 Task: Create a due date automation trigger when advanced on, on the monday before a card is due add dates not starting this month at 11:00 AM.
Action: Mouse moved to (1174, 87)
Screenshot: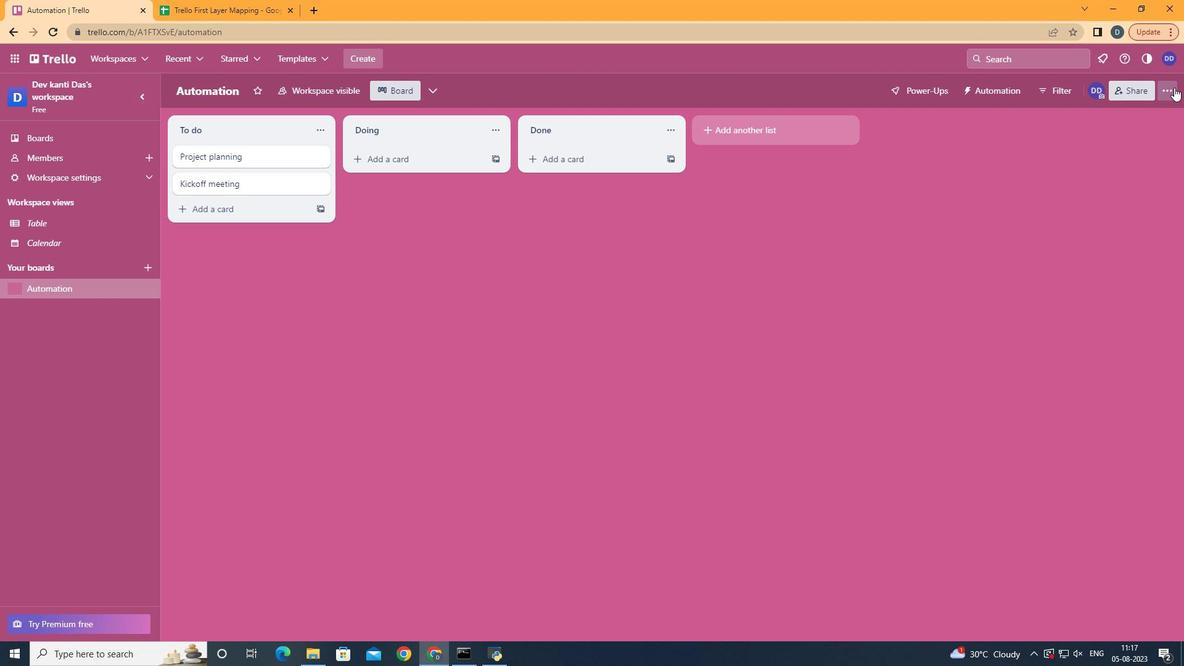 
Action: Mouse pressed left at (1174, 87)
Screenshot: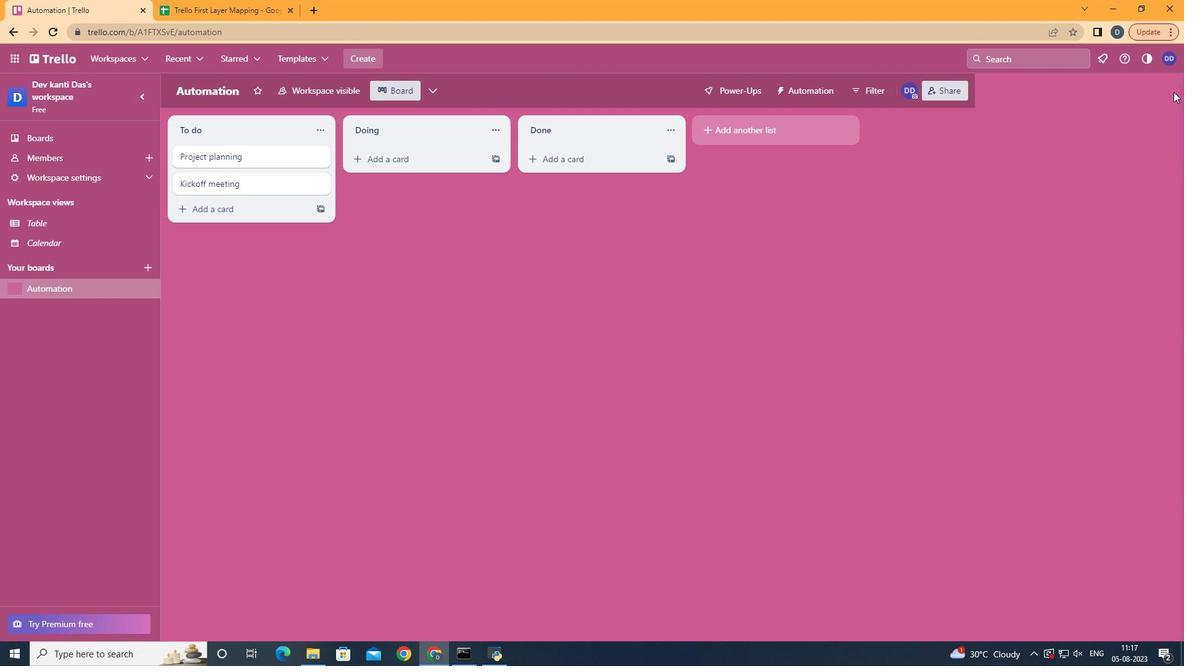 
Action: Mouse moved to (1107, 253)
Screenshot: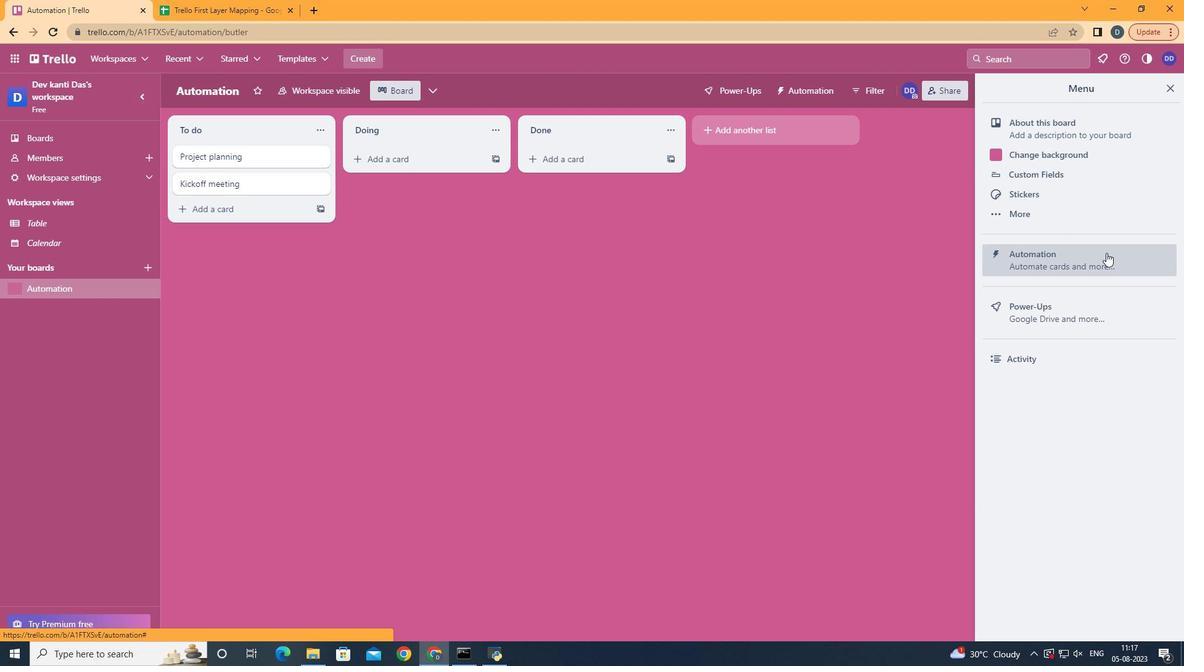 
Action: Mouse pressed left at (1107, 253)
Screenshot: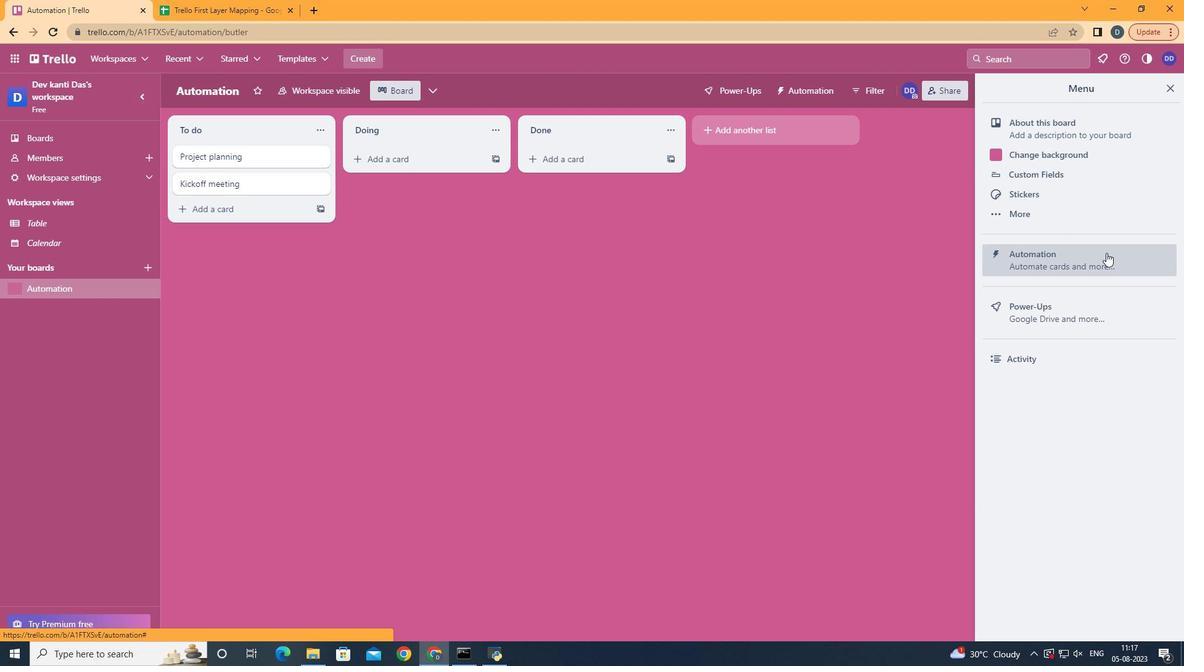 
Action: Mouse moved to (271, 254)
Screenshot: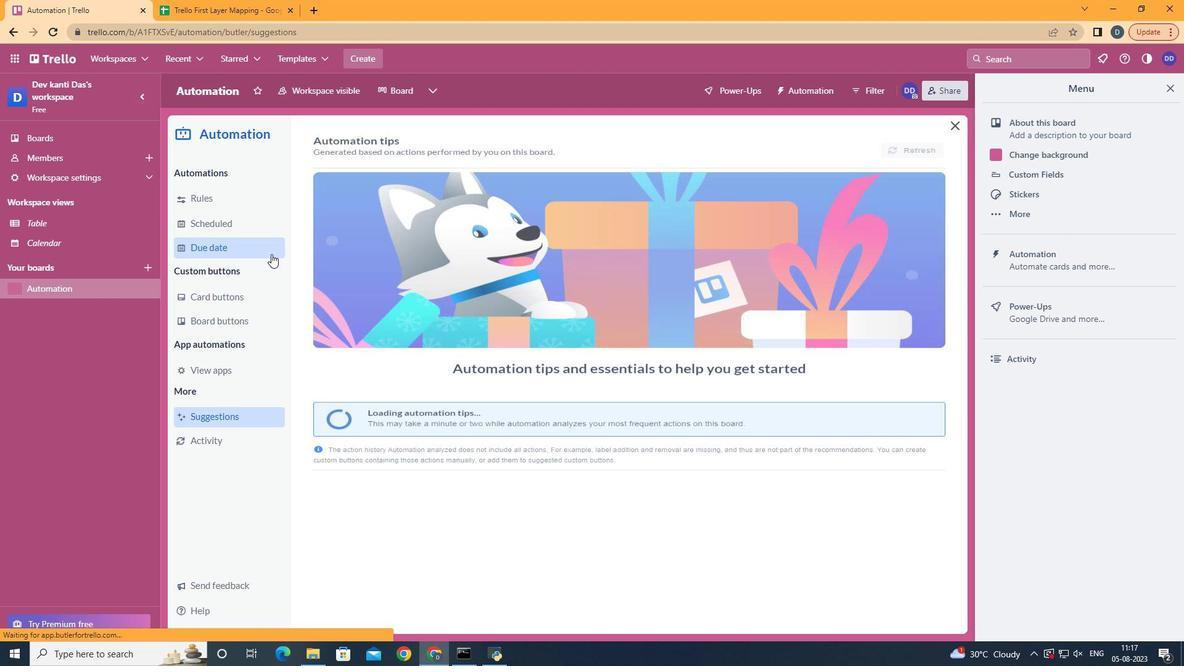 
Action: Mouse pressed left at (271, 254)
Screenshot: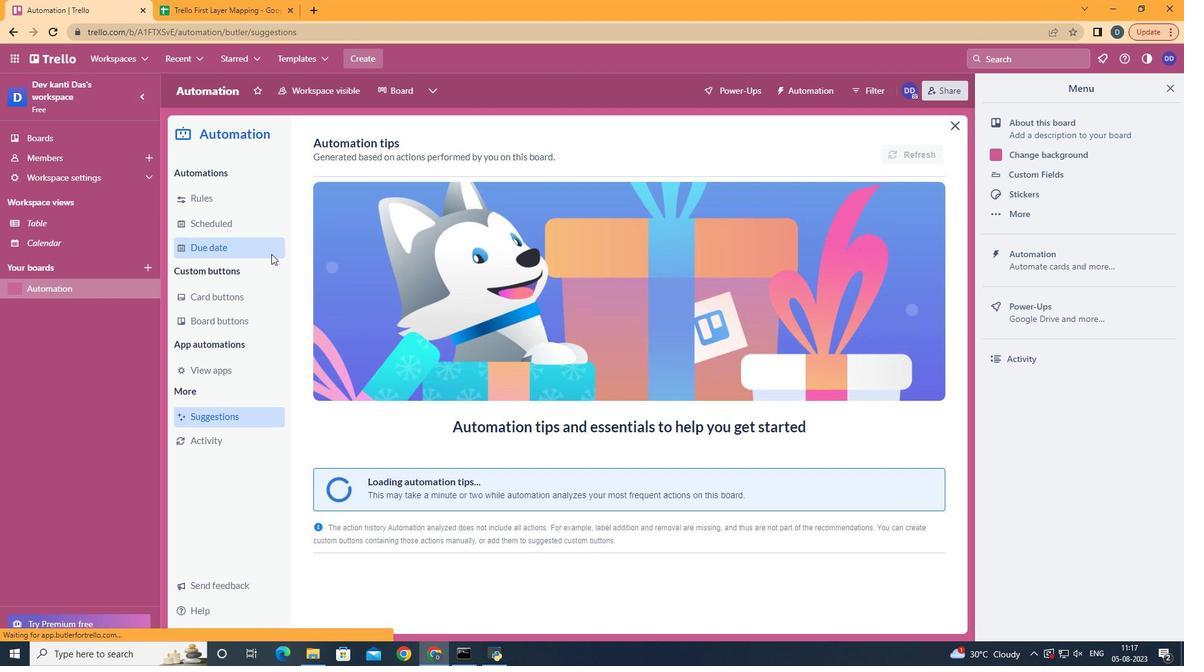 
Action: Mouse moved to (870, 151)
Screenshot: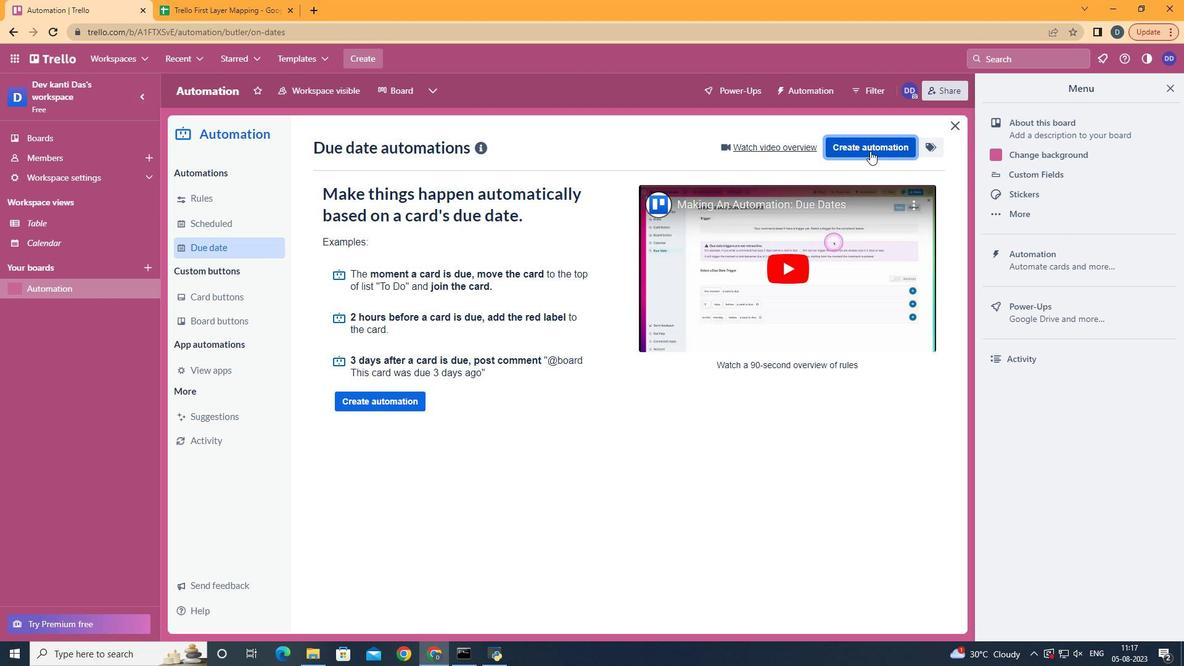 
Action: Mouse pressed left at (870, 151)
Screenshot: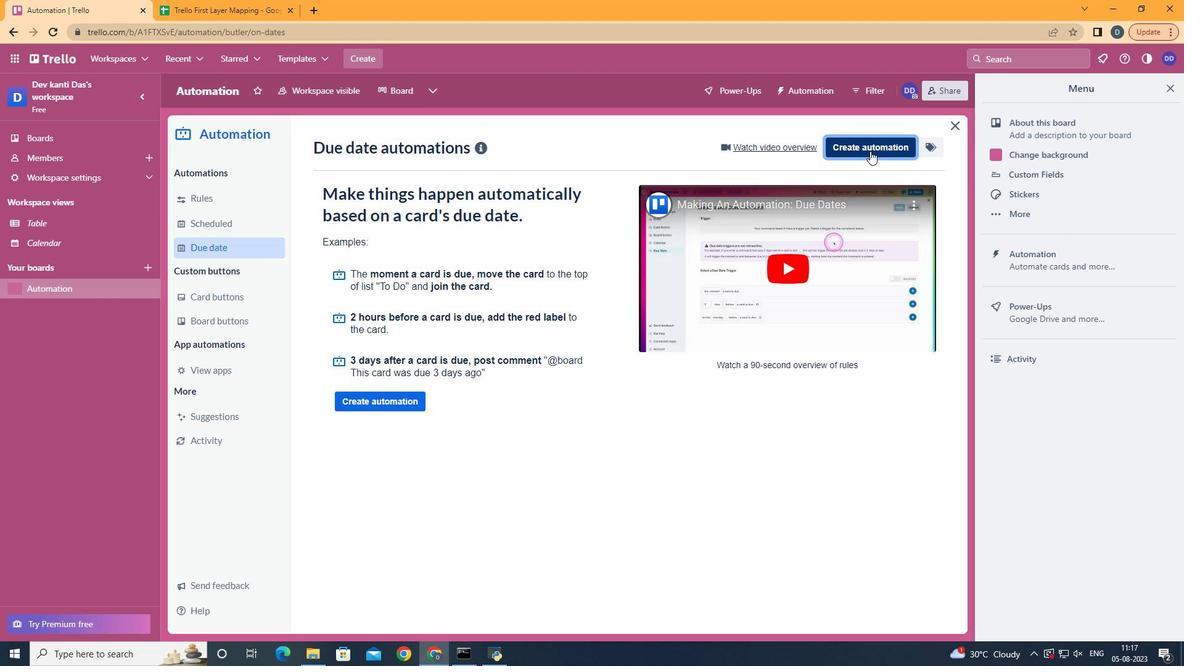 
Action: Mouse moved to (676, 272)
Screenshot: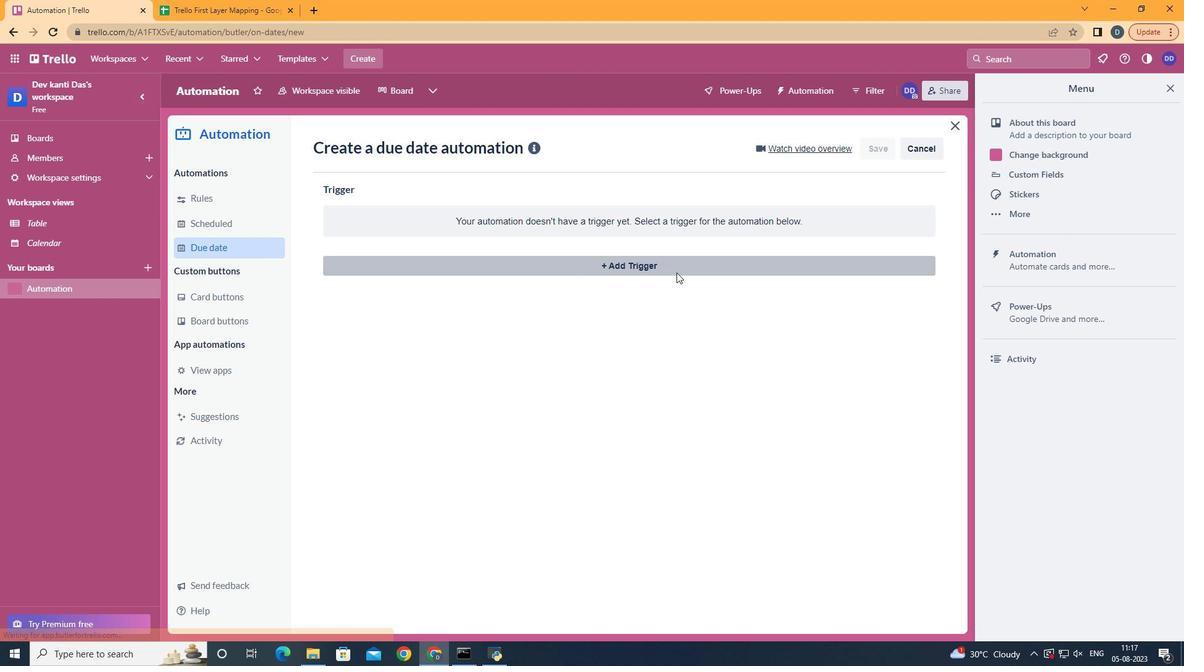 
Action: Mouse pressed left at (676, 272)
Screenshot: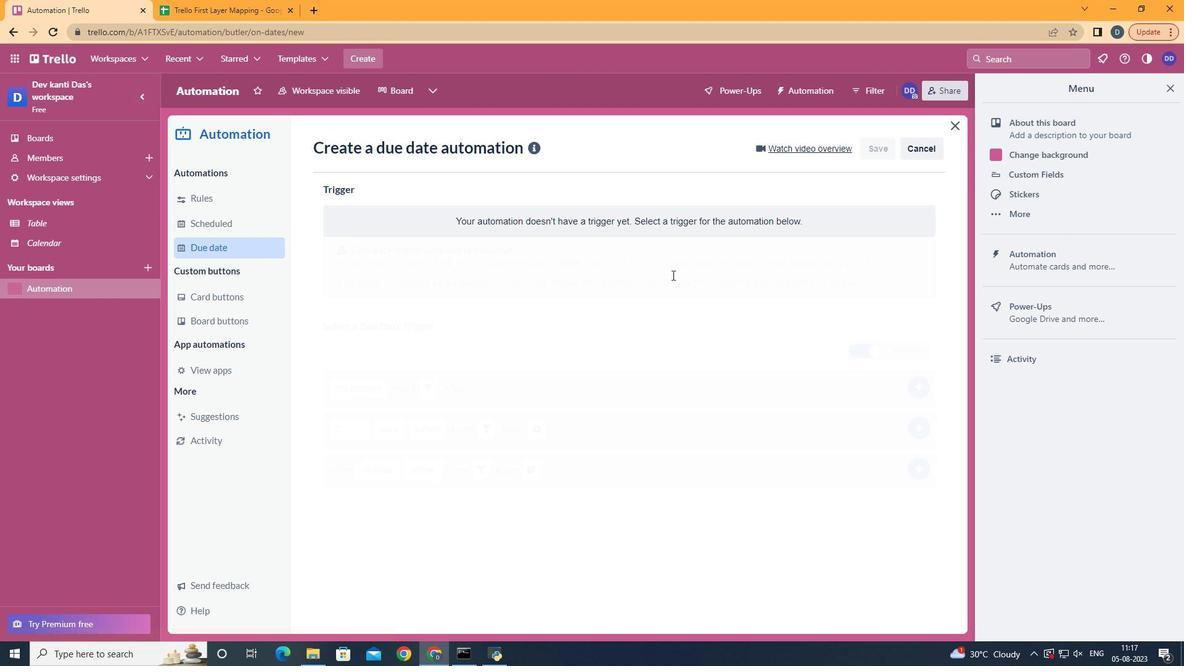 
Action: Mouse moved to (385, 323)
Screenshot: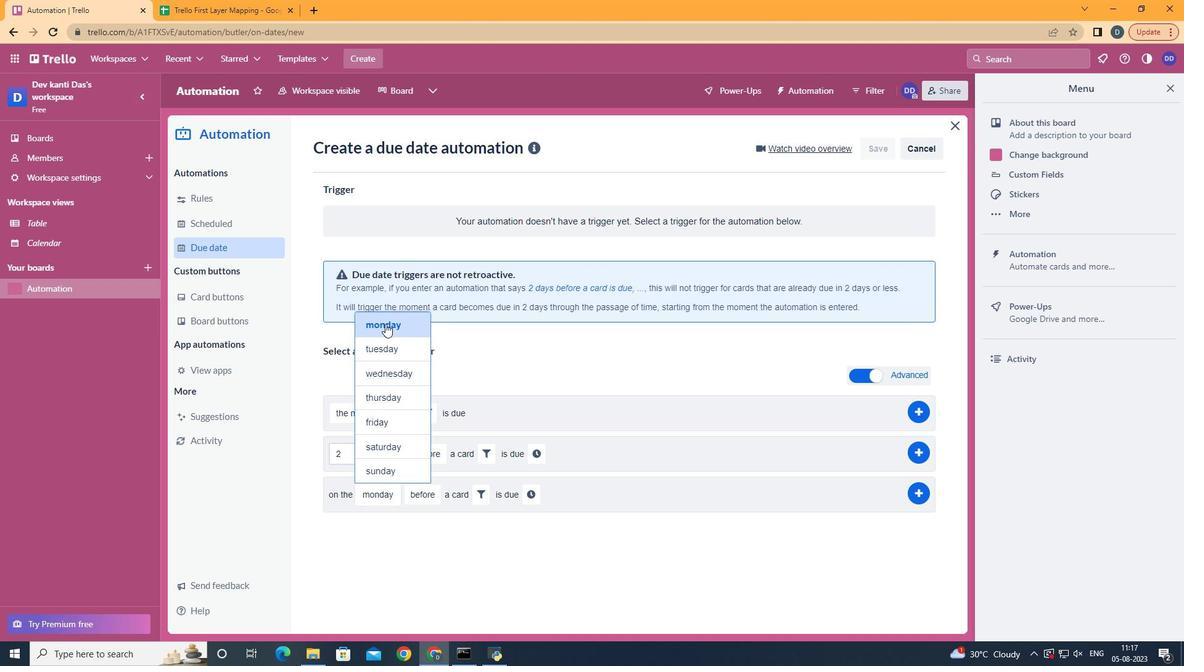 
Action: Mouse pressed left at (385, 323)
Screenshot: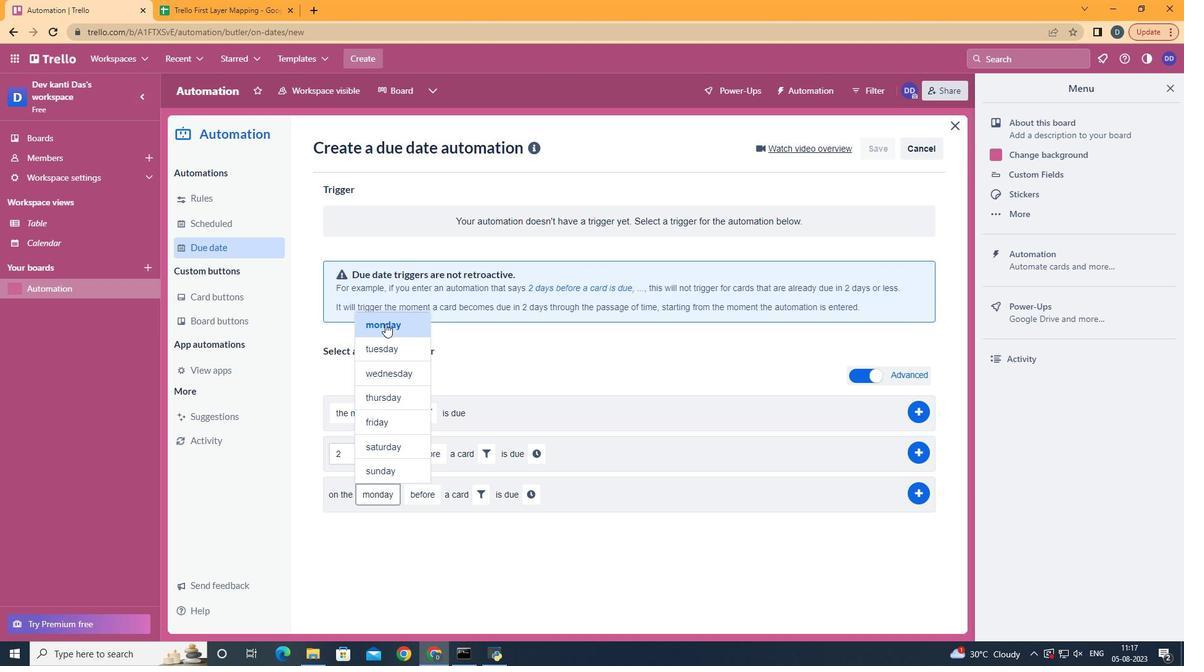 
Action: Mouse moved to (427, 519)
Screenshot: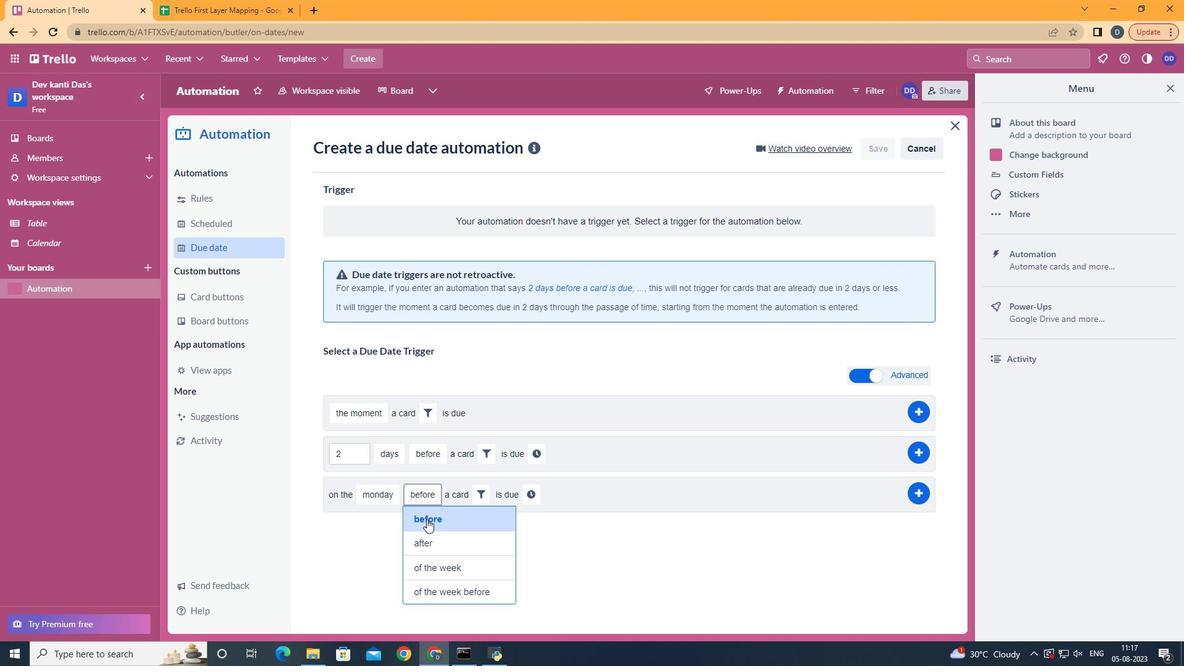 
Action: Mouse pressed left at (427, 519)
Screenshot: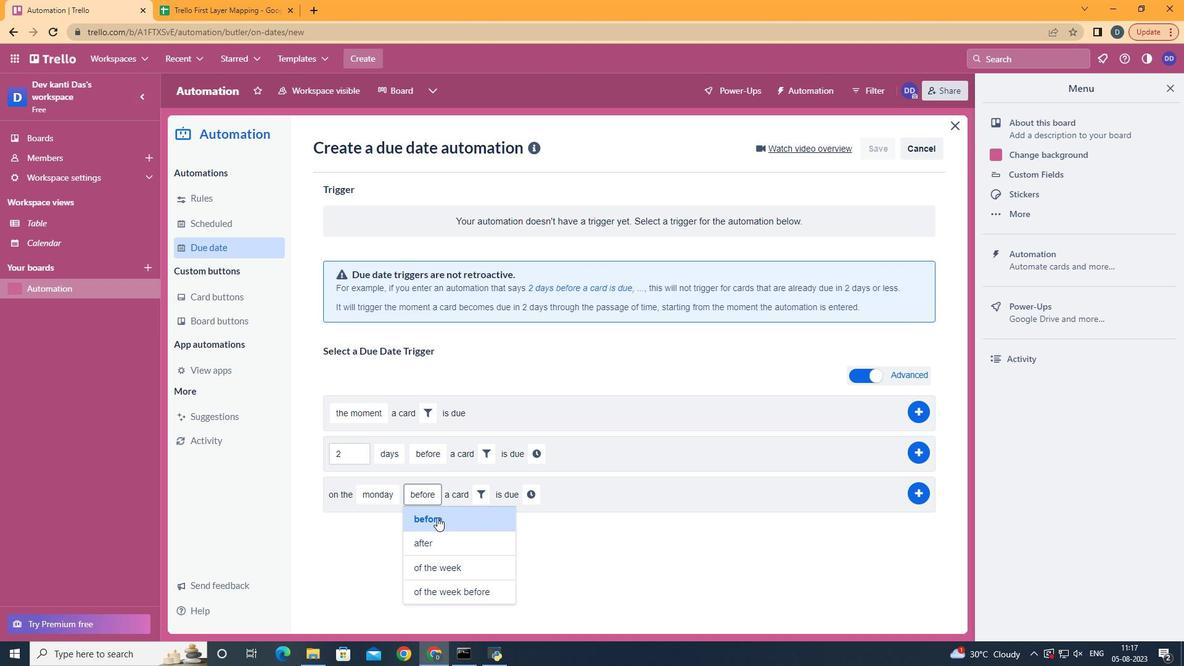 
Action: Mouse moved to (481, 495)
Screenshot: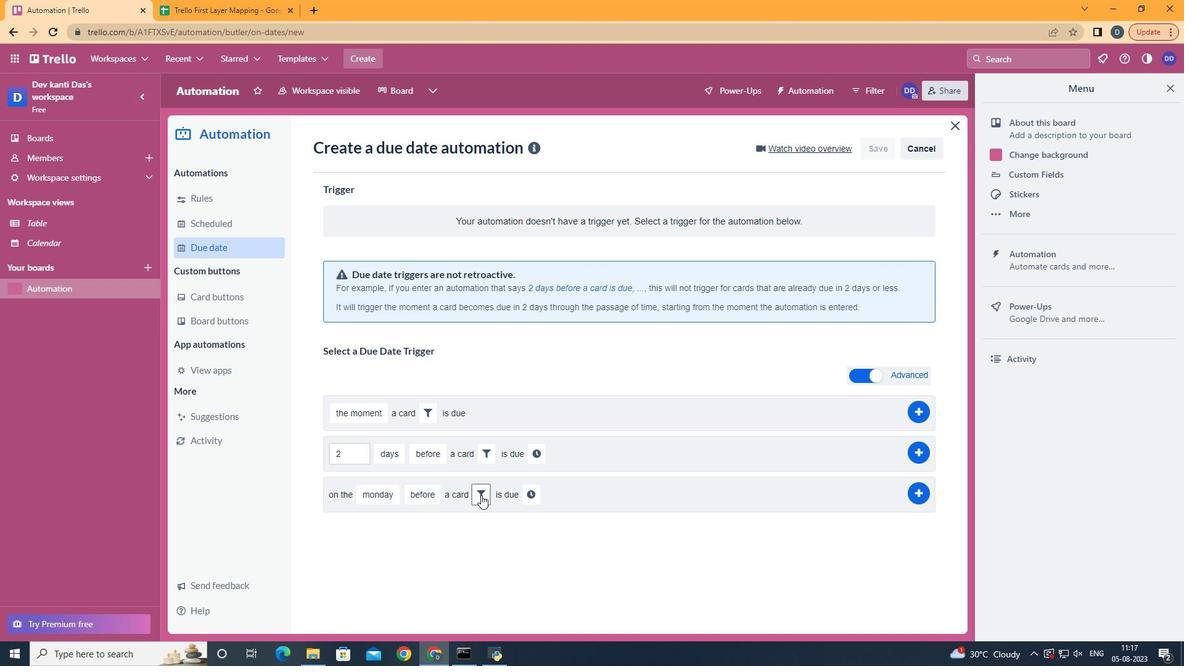 
Action: Mouse pressed left at (481, 495)
Screenshot: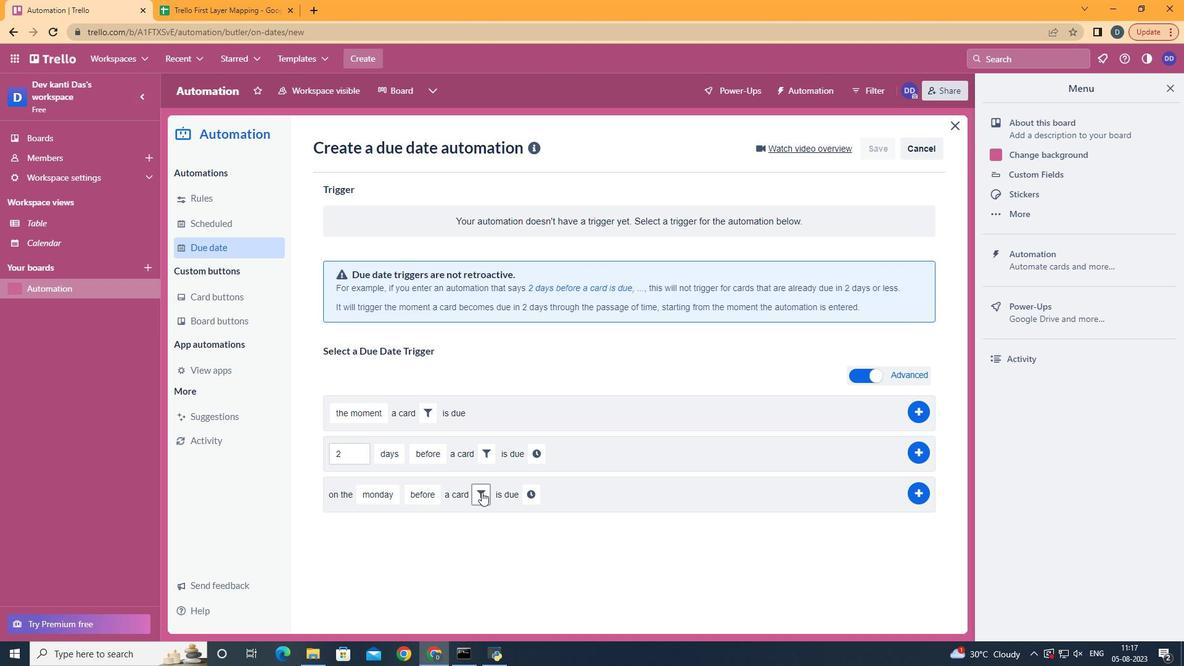 
Action: Mouse moved to (558, 532)
Screenshot: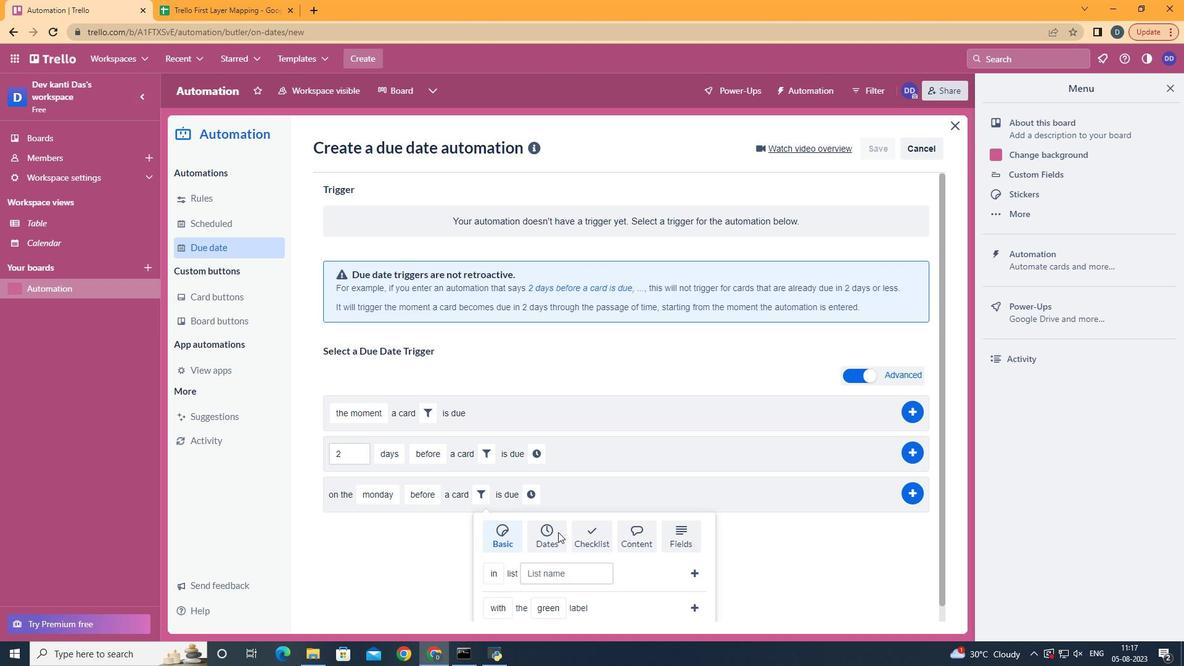 
Action: Mouse pressed left at (558, 532)
Screenshot: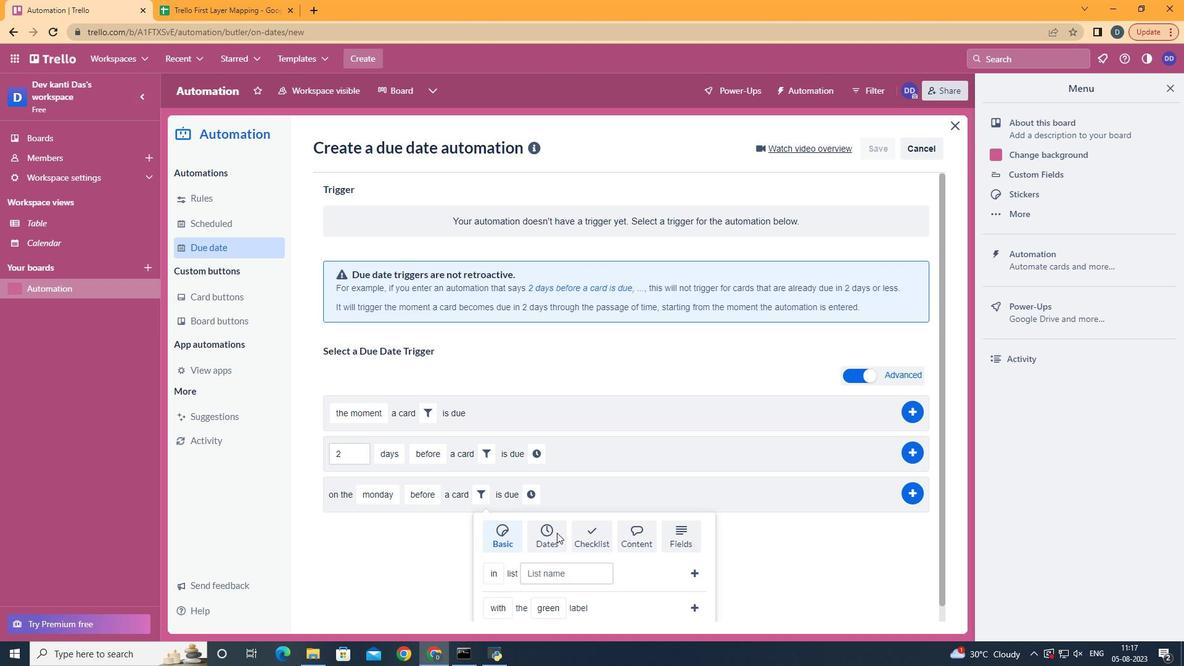 
Action: Mouse moved to (557, 533)
Screenshot: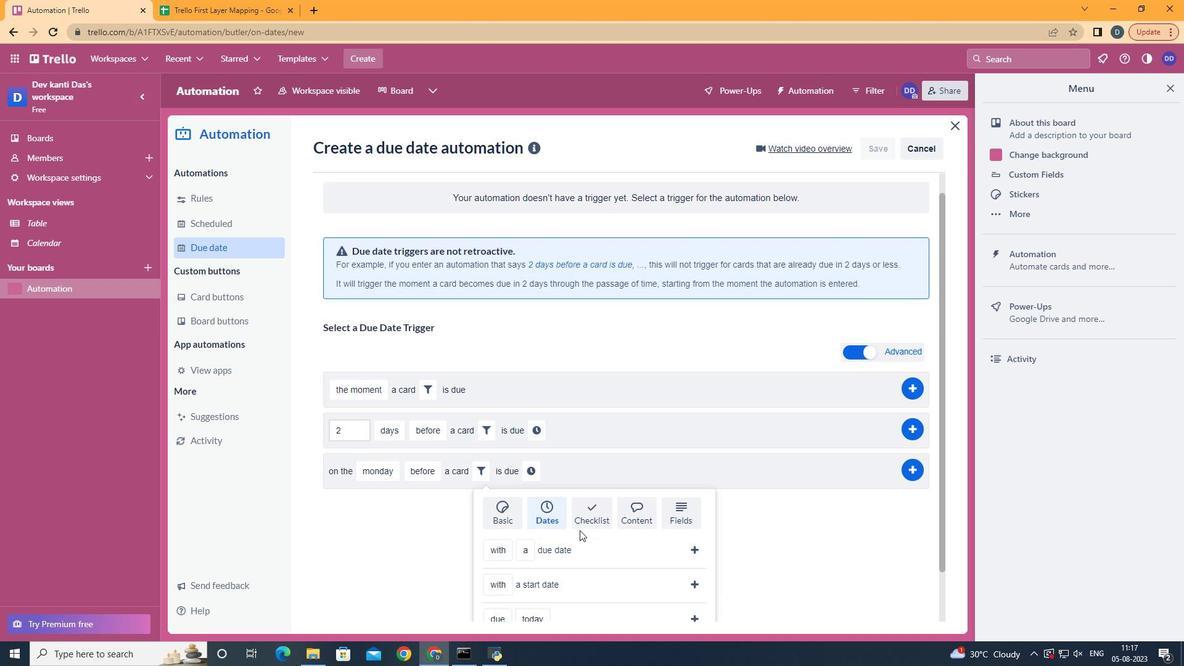 
Action: Mouse scrolled (557, 533) with delta (0, 0)
Screenshot: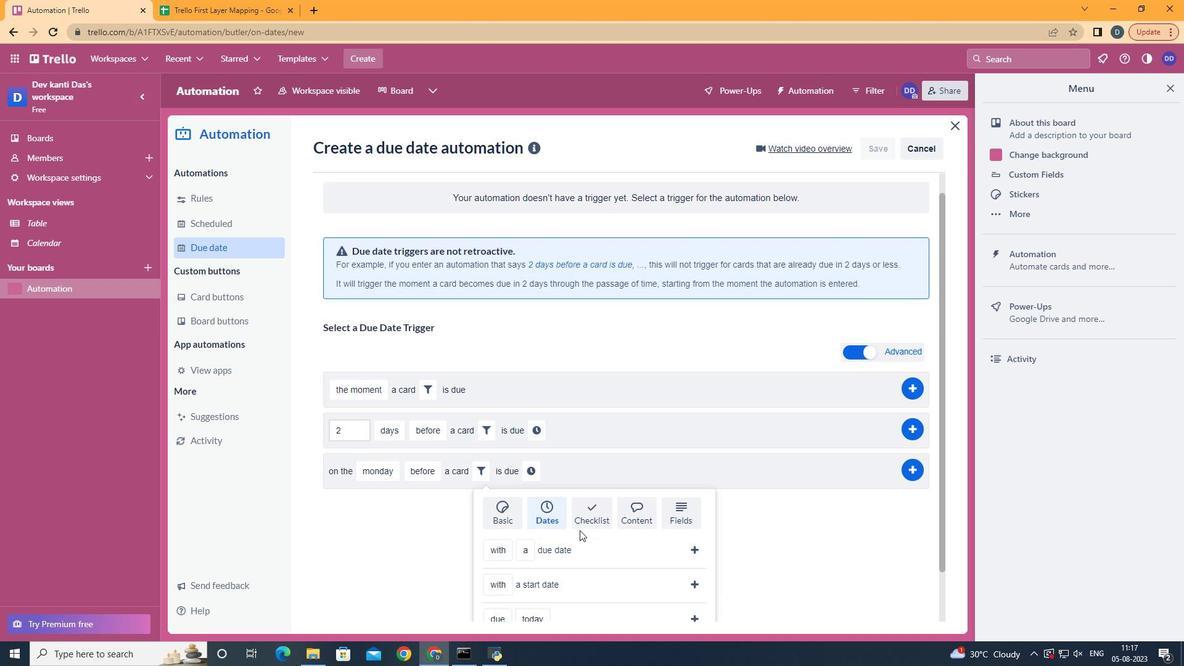 
Action: Mouse moved to (557, 533)
Screenshot: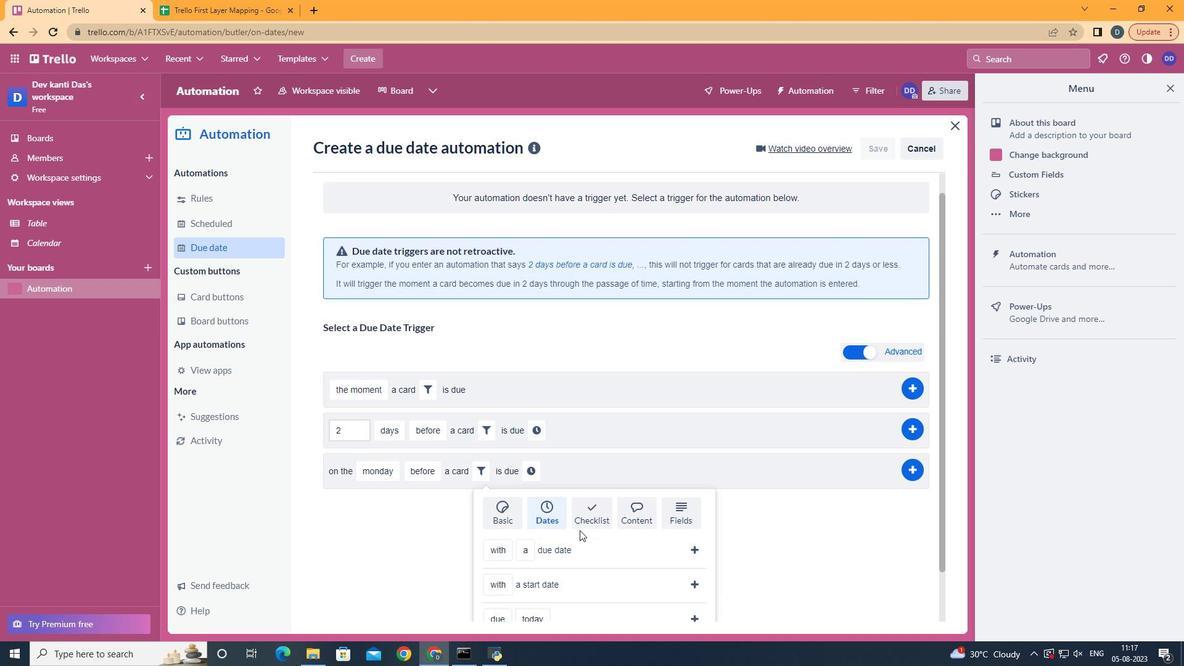 
Action: Mouse scrolled (557, 533) with delta (0, 0)
Screenshot: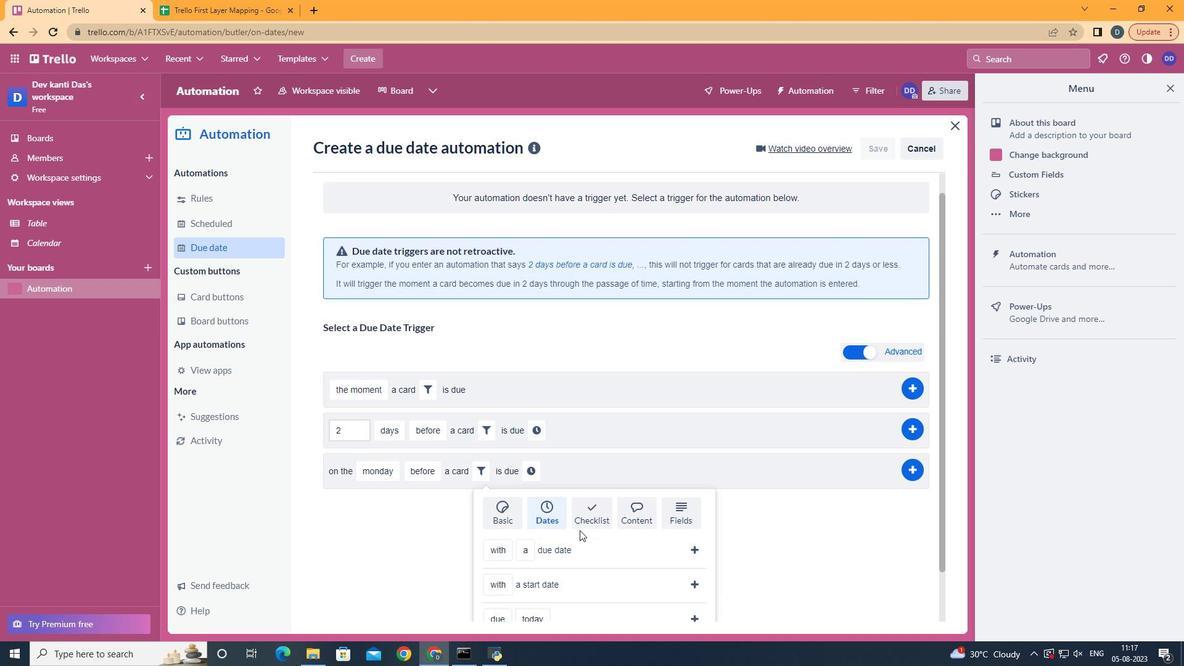 
Action: Mouse moved to (557, 533)
Screenshot: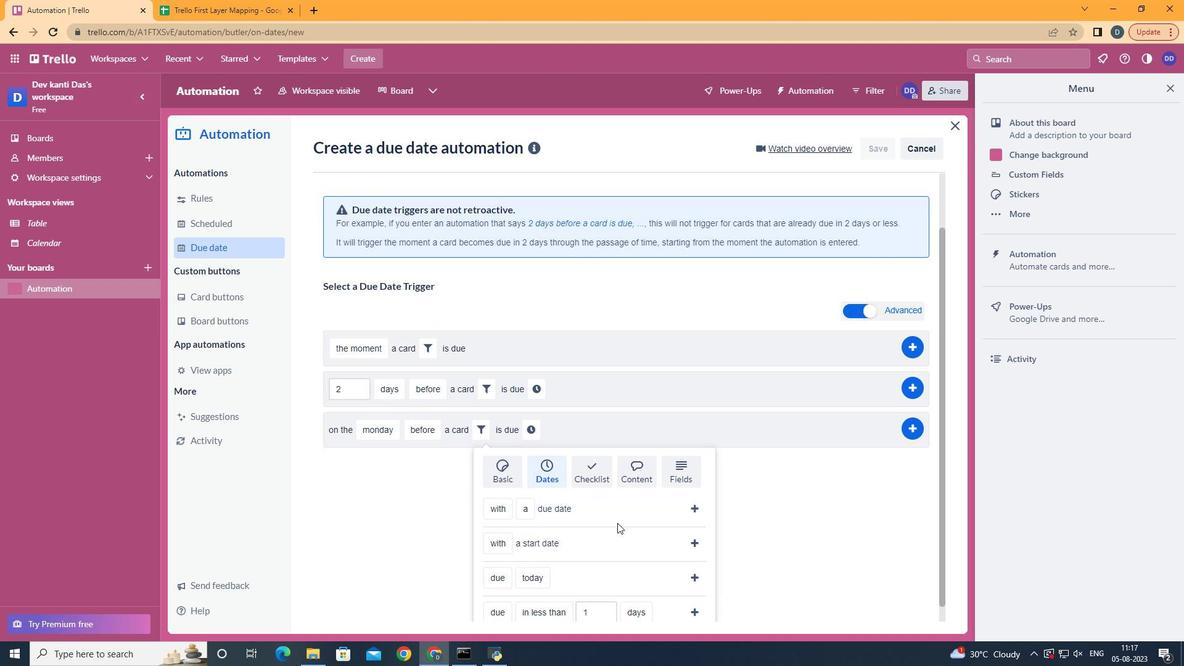 
Action: Mouse scrolled (557, 533) with delta (0, 0)
Screenshot: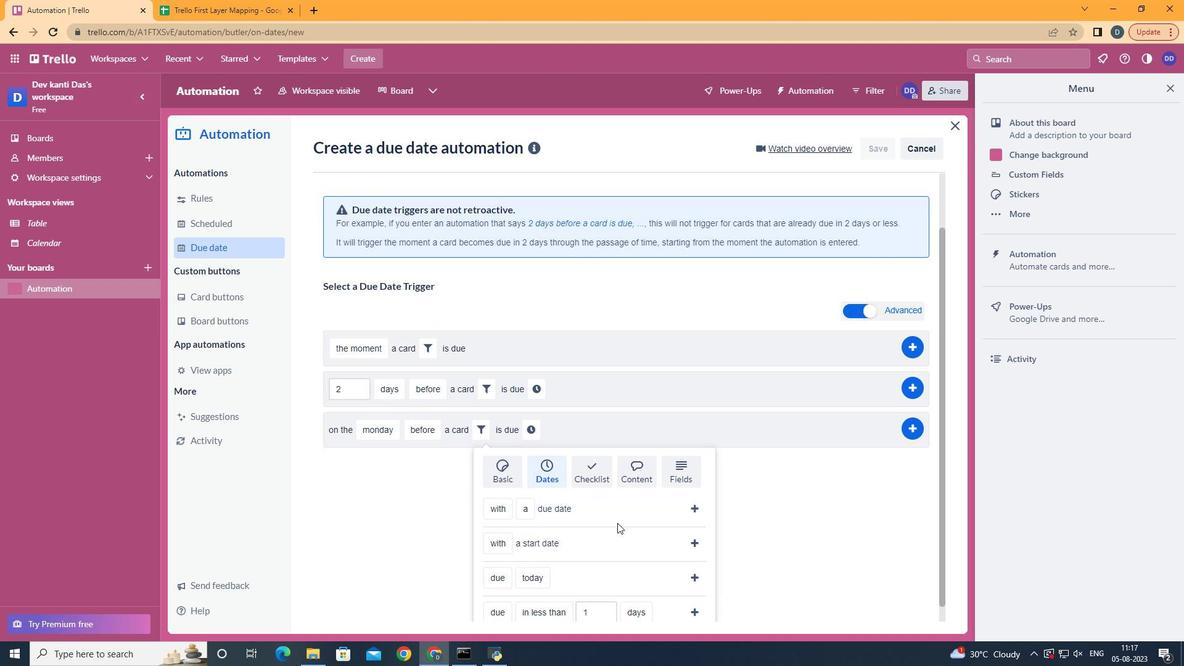 
Action: Mouse moved to (557, 534)
Screenshot: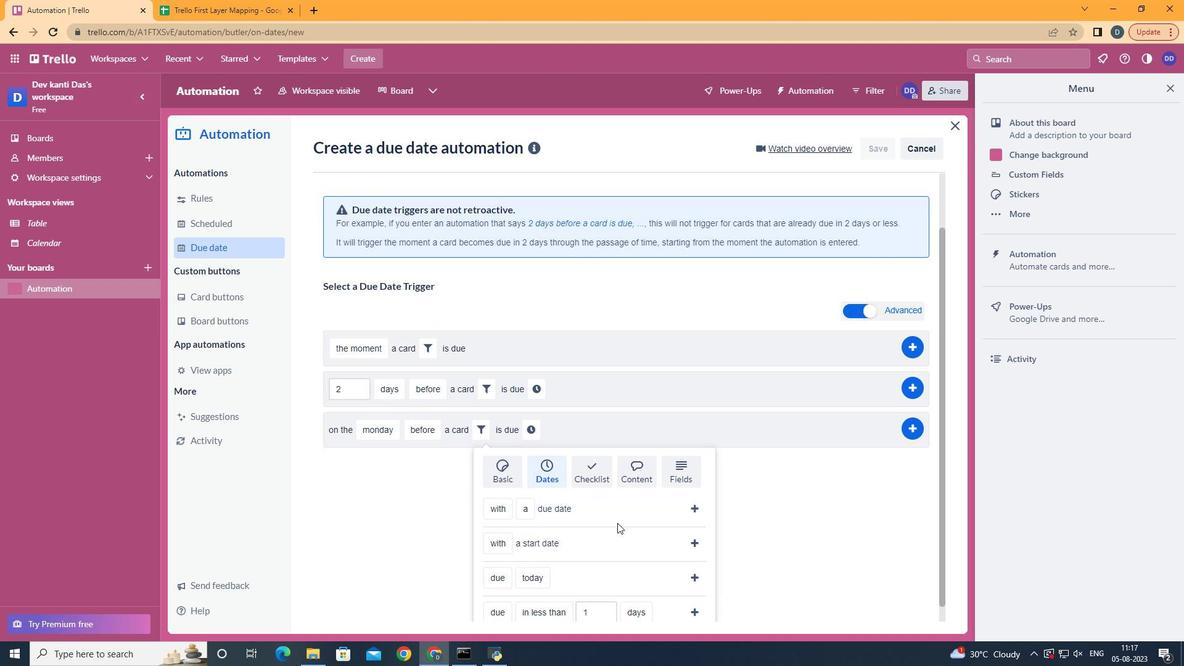 
Action: Mouse scrolled (557, 533) with delta (0, 0)
Screenshot: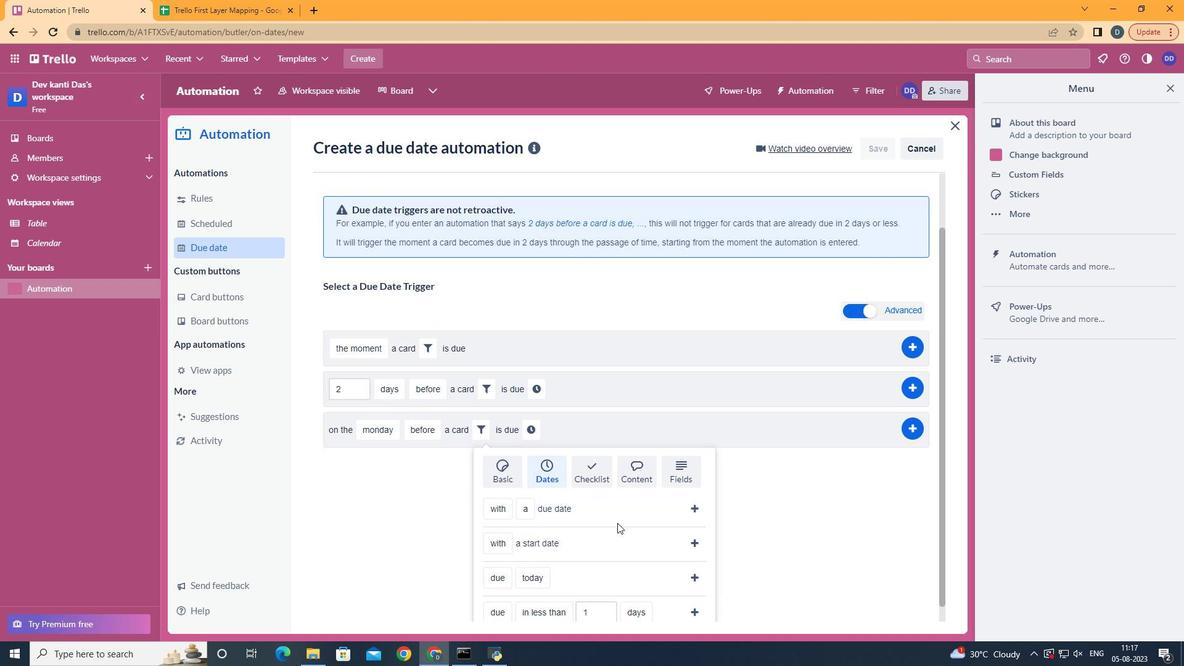 
Action: Mouse moved to (560, 534)
Screenshot: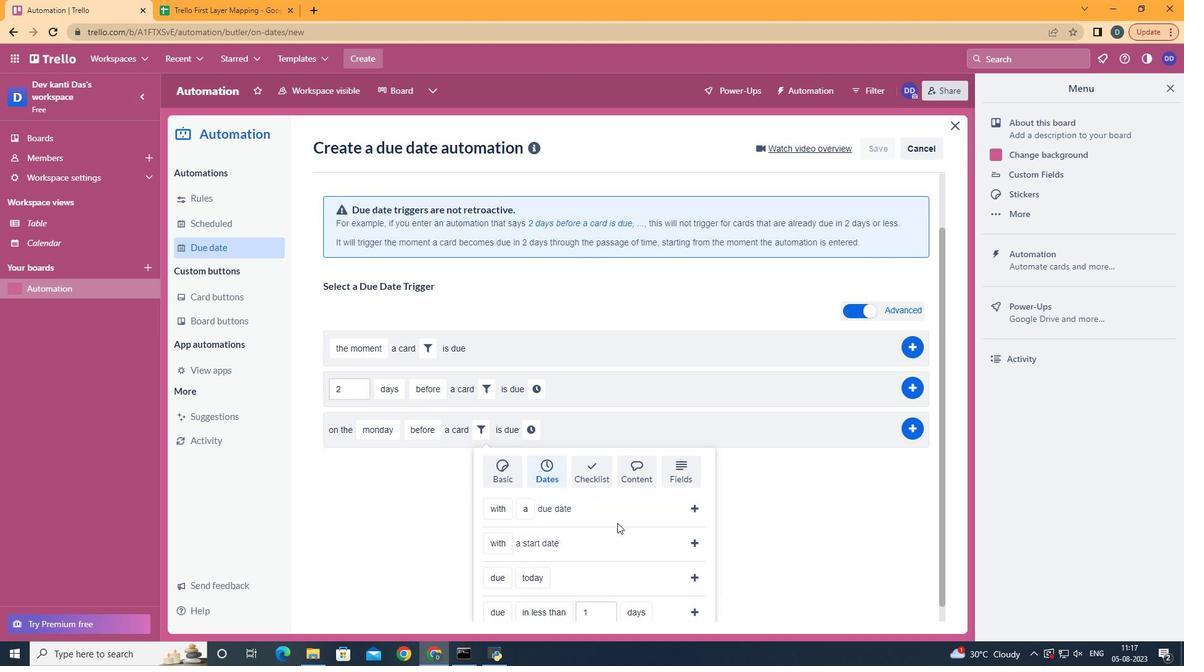 
Action: Mouse scrolled (560, 533) with delta (0, 0)
Screenshot: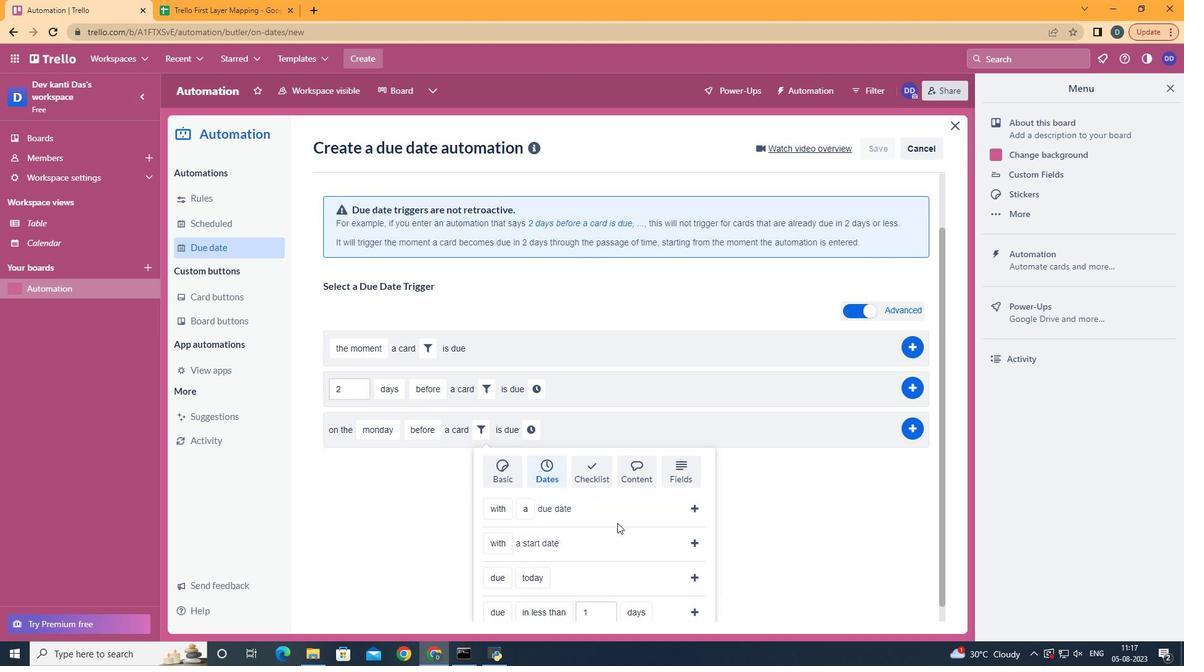 
Action: Mouse moved to (513, 539)
Screenshot: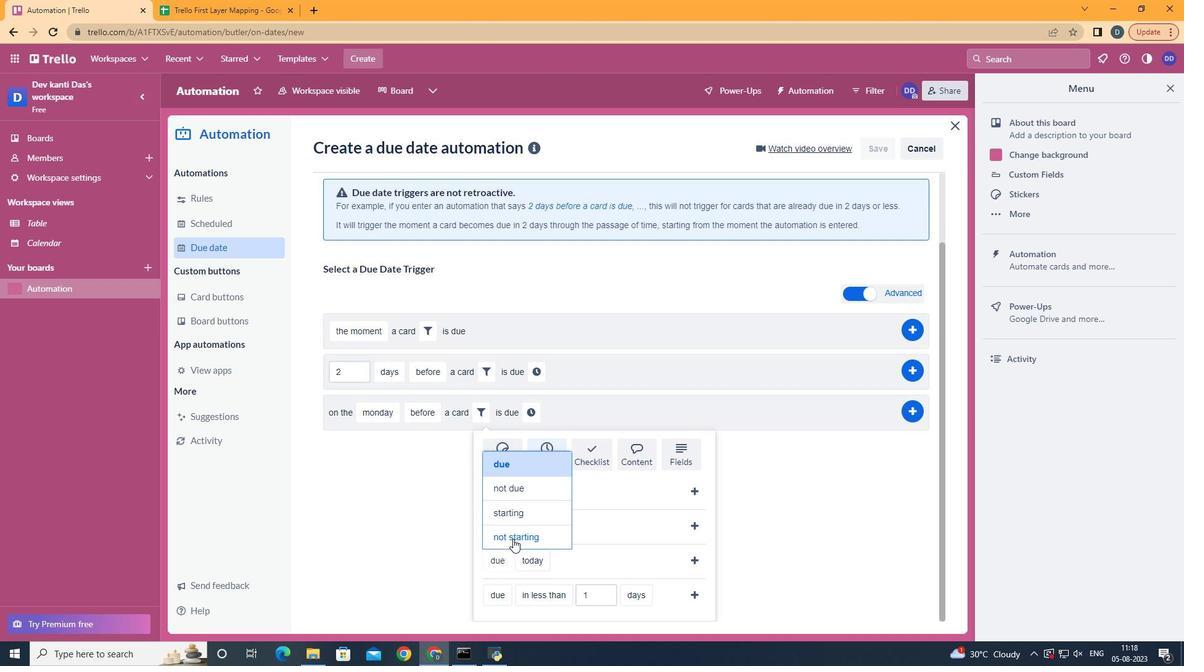
Action: Mouse pressed left at (513, 539)
Screenshot: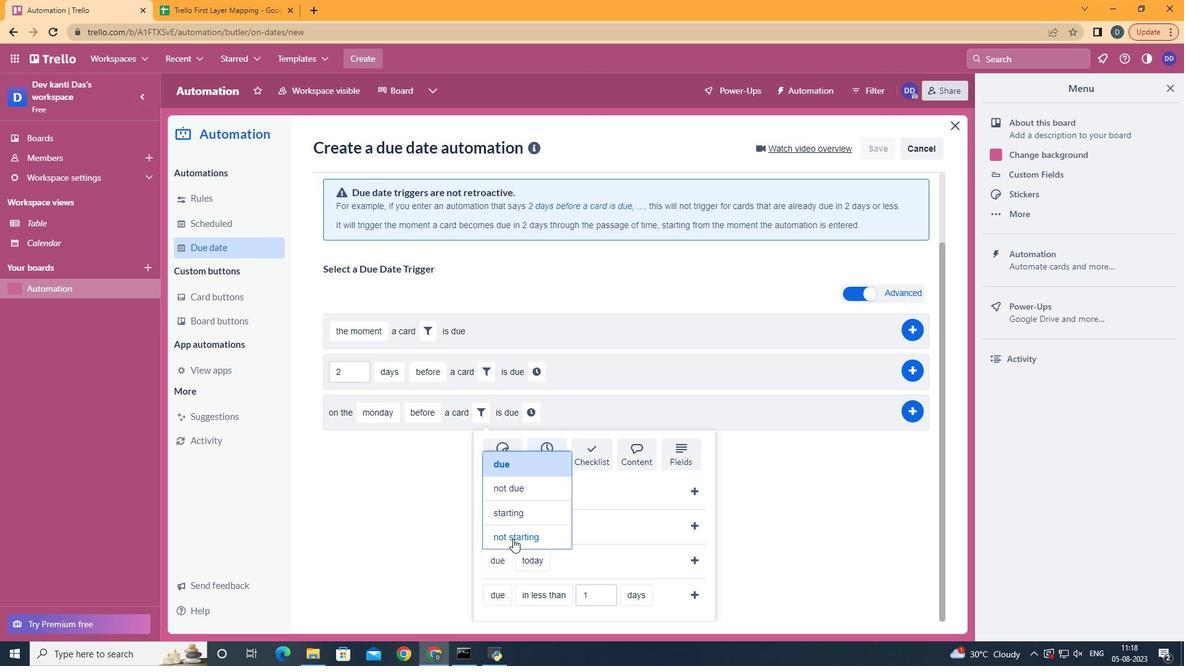 
Action: Mouse moved to (582, 515)
Screenshot: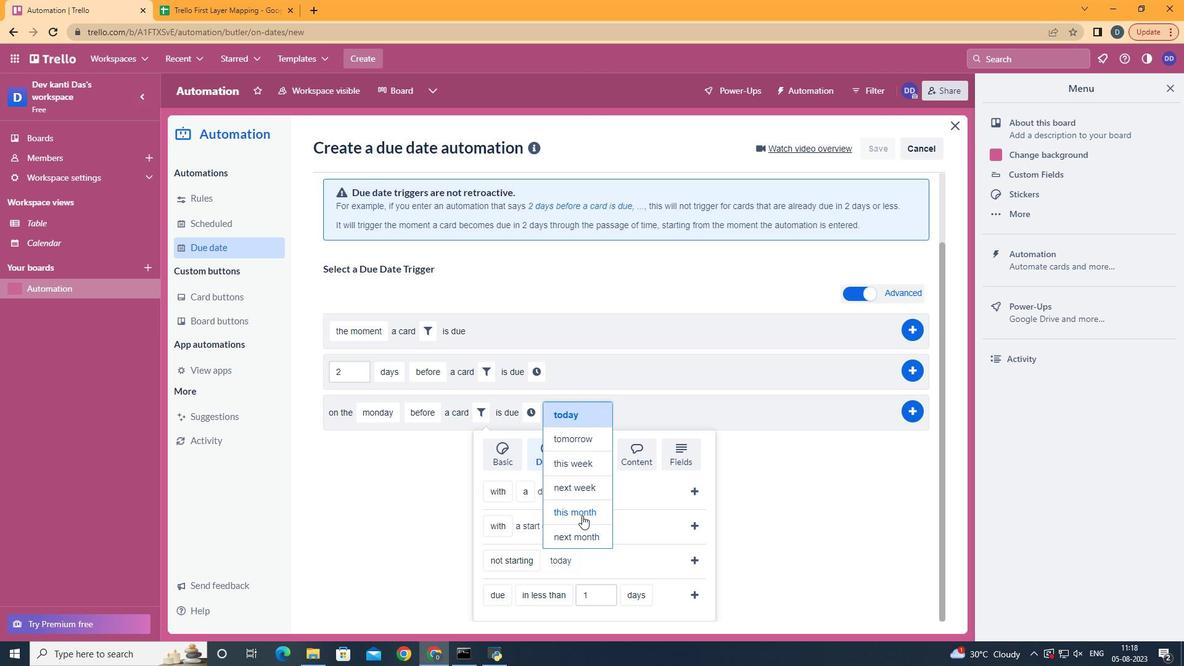
Action: Mouse pressed left at (582, 515)
Screenshot: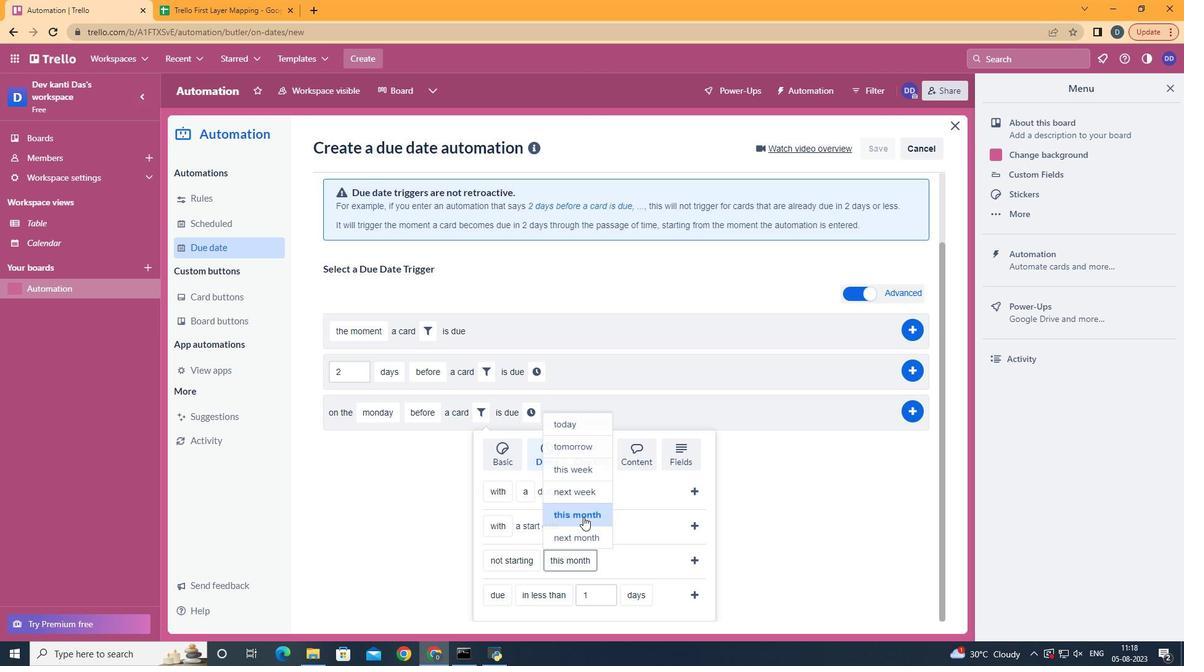 
Action: Mouse moved to (691, 562)
Screenshot: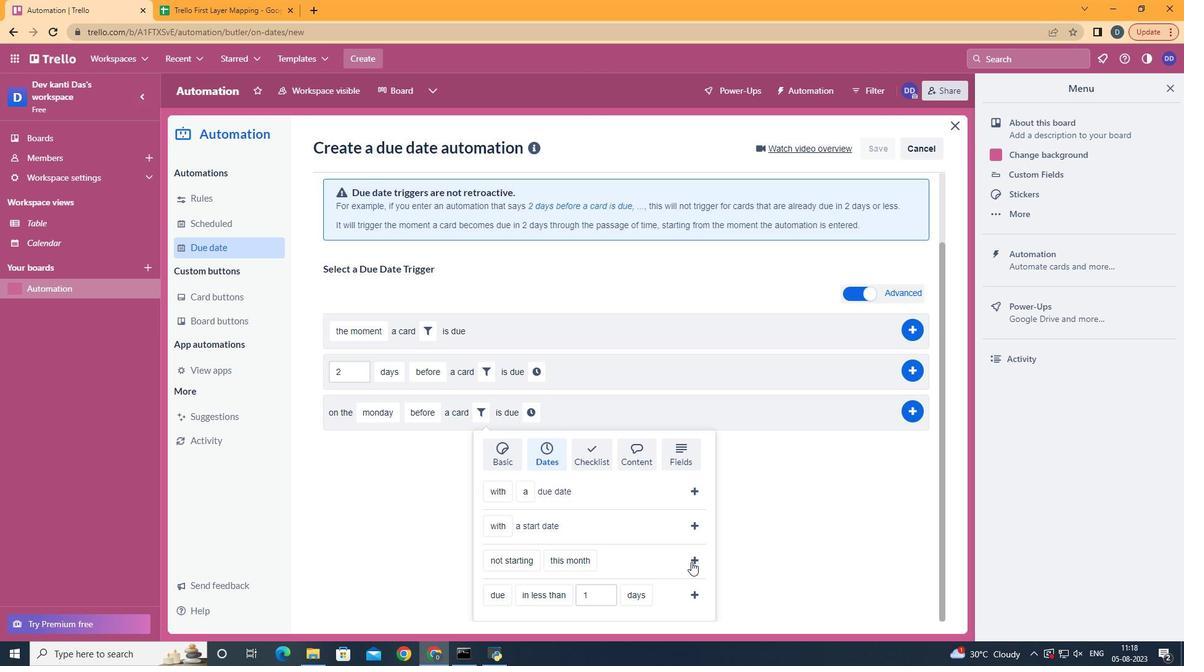 
Action: Mouse pressed left at (691, 562)
Screenshot: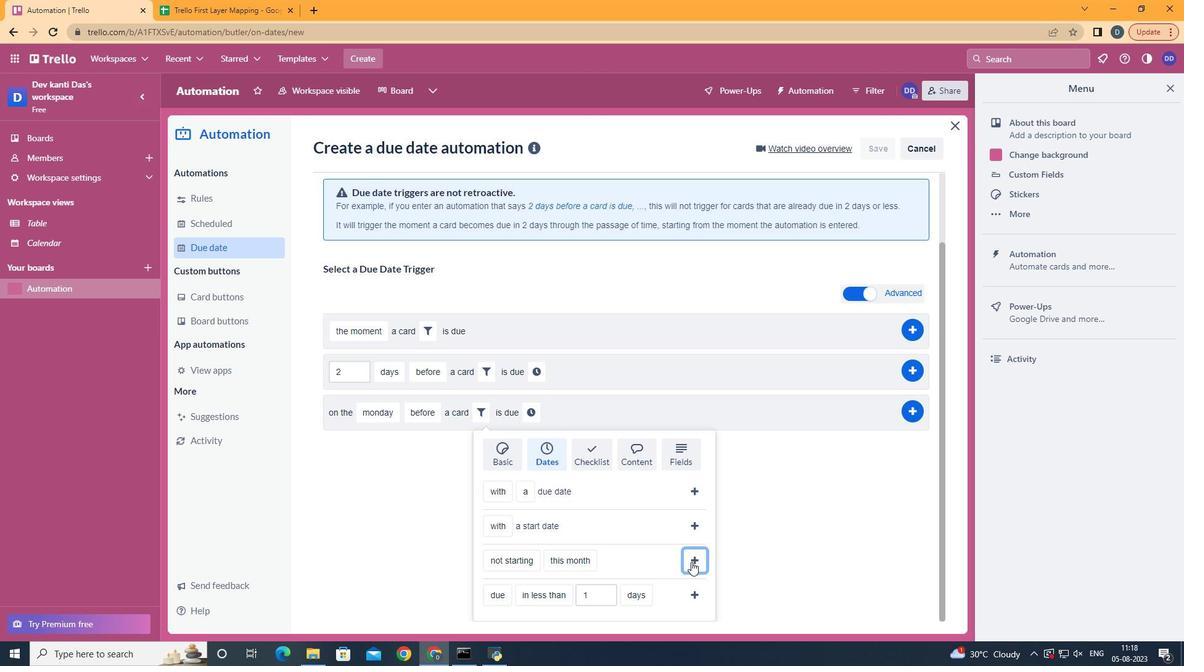 
Action: Mouse moved to (650, 502)
Screenshot: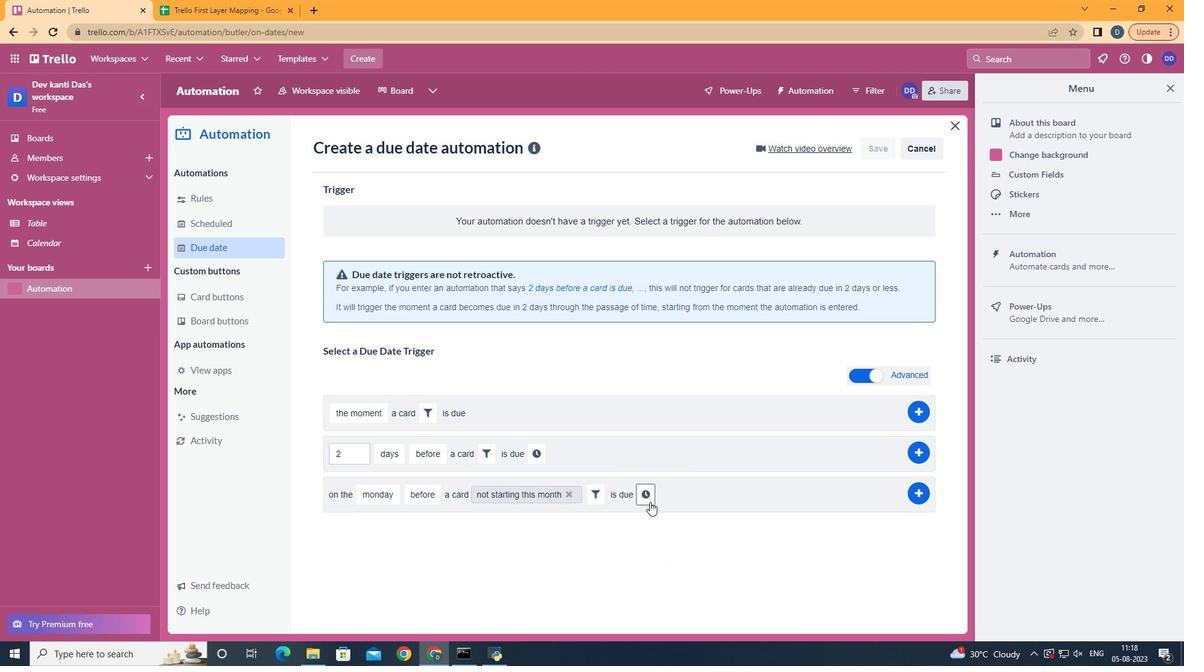 
Action: Mouse pressed left at (650, 502)
Screenshot: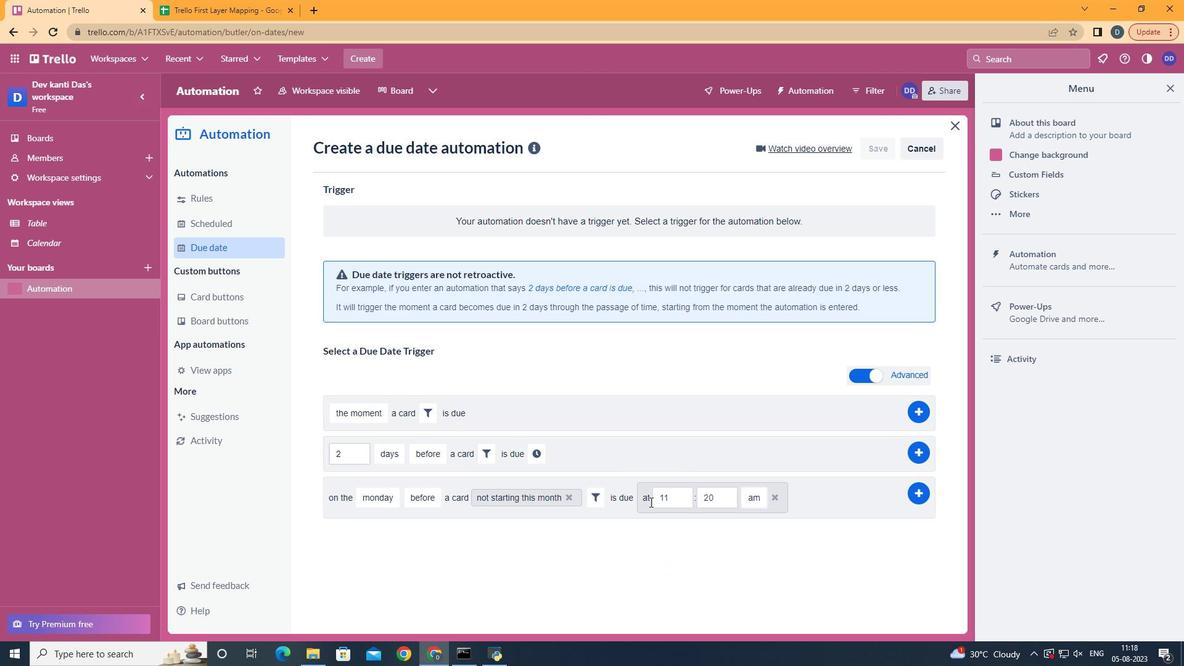
Action: Mouse moved to (723, 498)
Screenshot: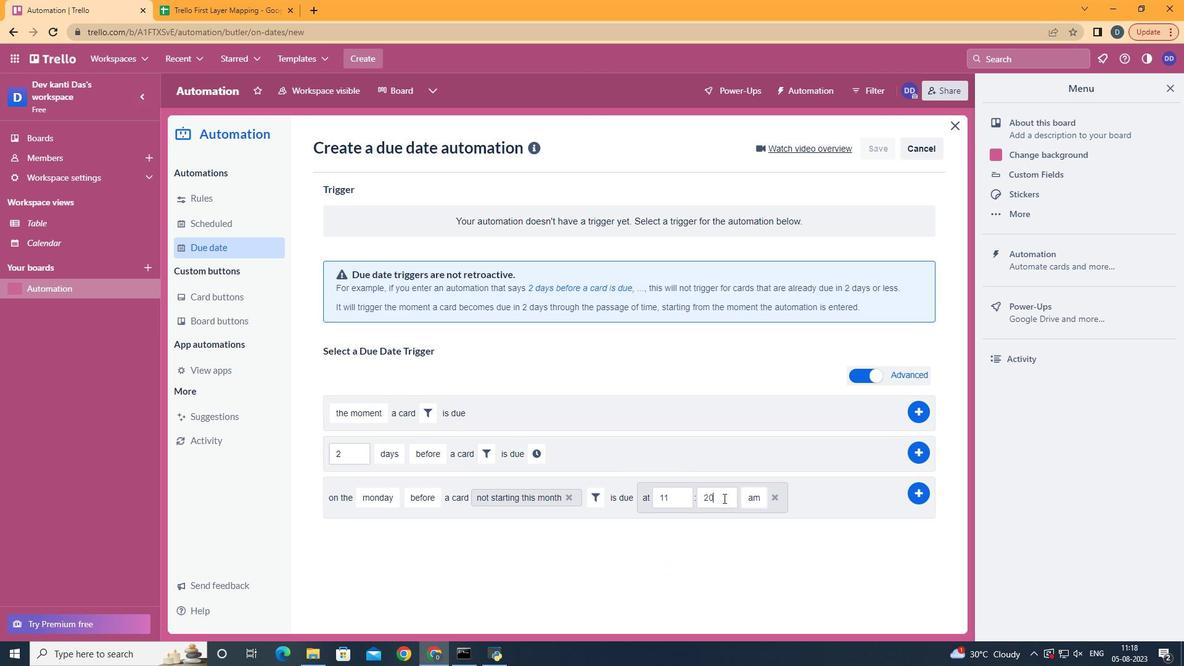
Action: Mouse pressed left at (723, 498)
Screenshot: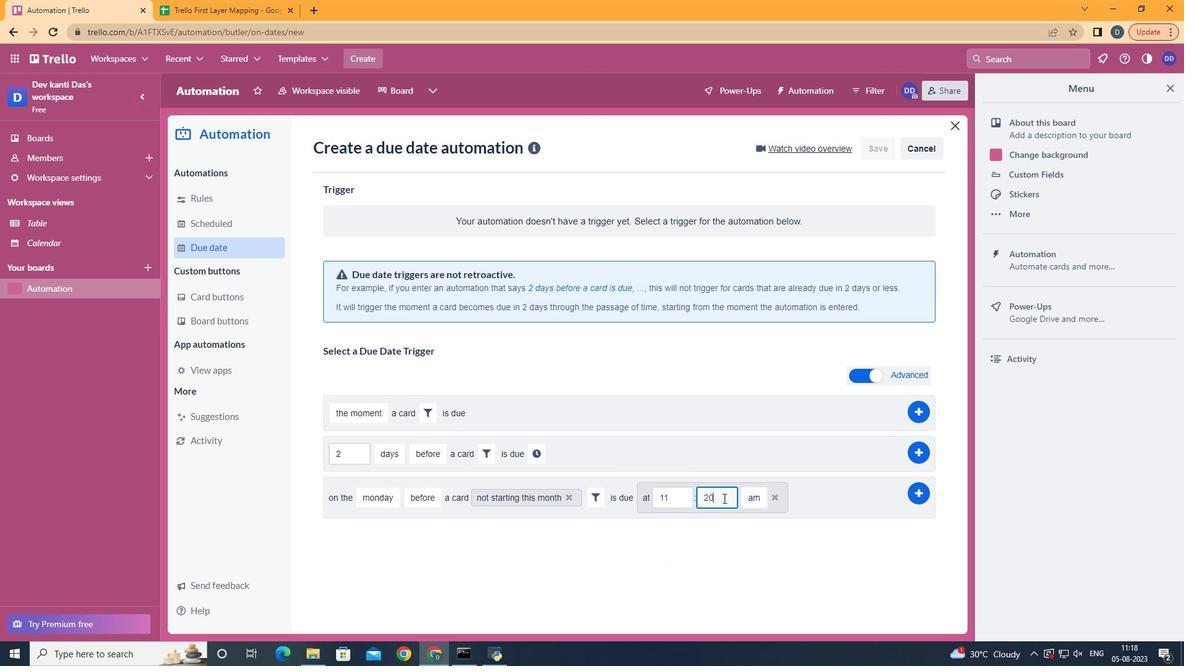 
Action: Key pressed <Key.backspace><Key.backspace>00
Screenshot: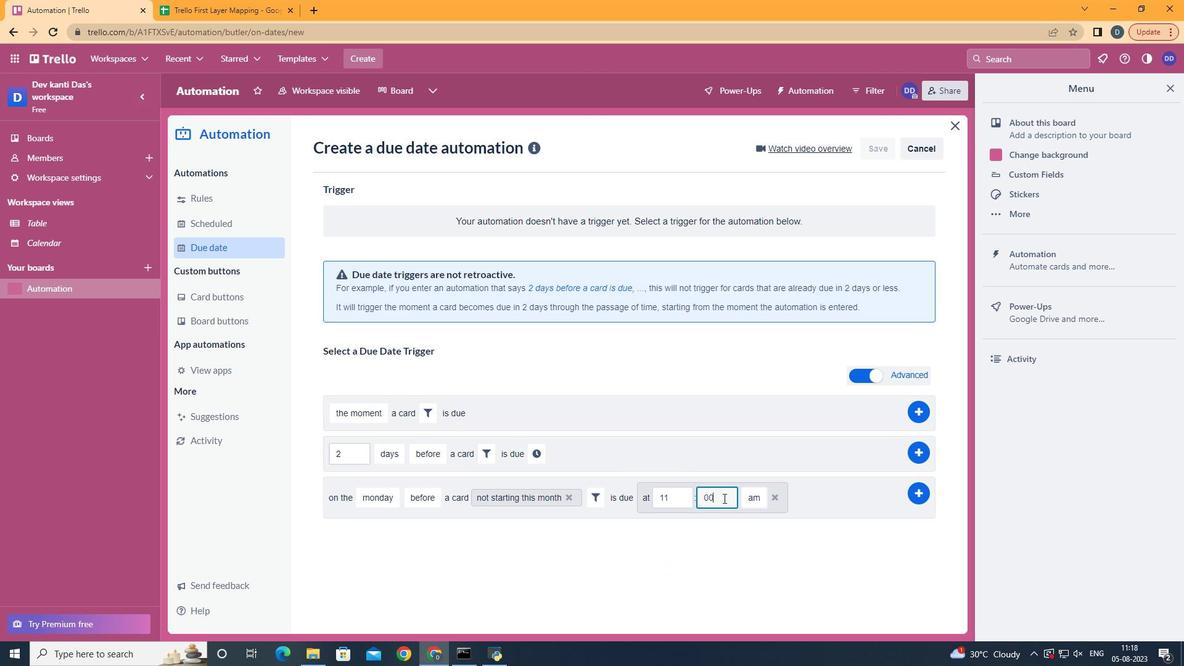 
Action: Mouse moved to (920, 489)
Screenshot: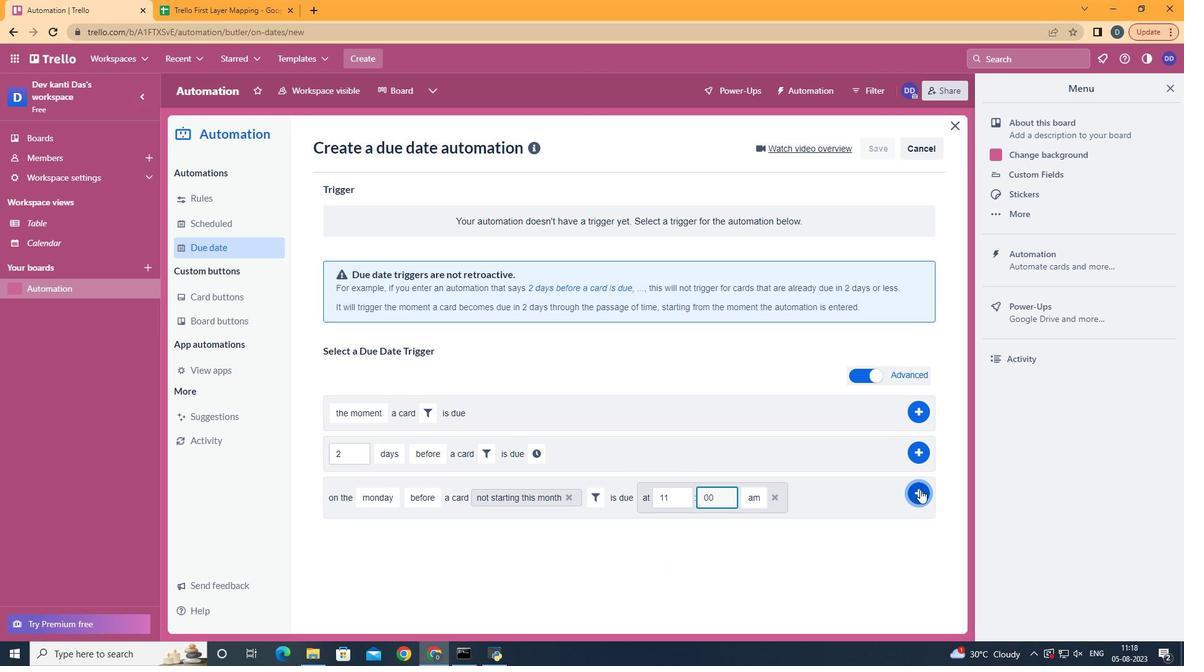 
Action: Mouse pressed left at (920, 489)
Screenshot: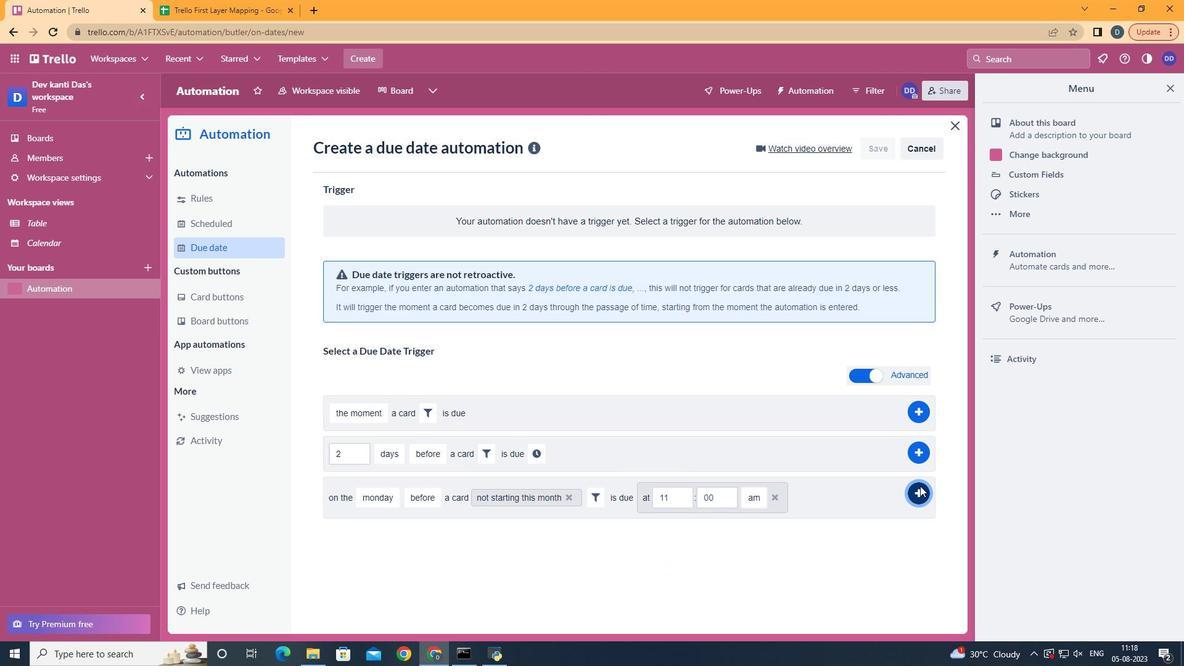 
Action: Mouse moved to (690, 221)
Screenshot: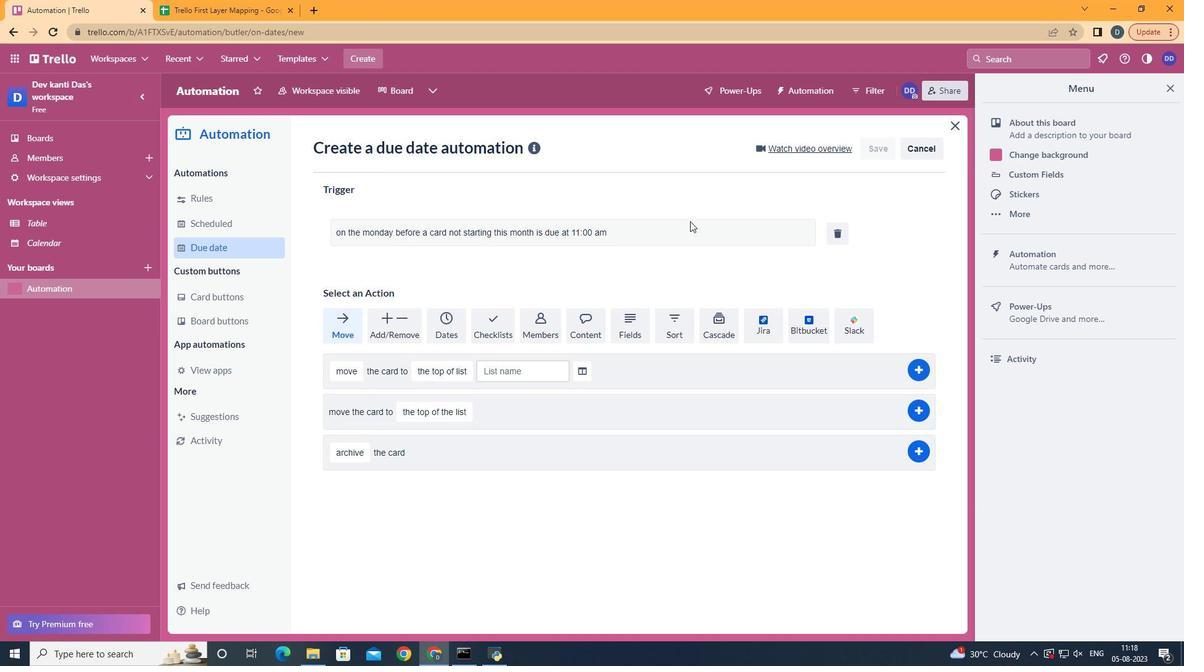 
